 Task: Create a task  Changes made by one user not being visible to another user , assign it to team member softage.9@softage.net in the project ZenithTech and update the status of the task to  On Track  , set the priority of the task to High.
Action: Mouse moved to (200, 156)
Screenshot: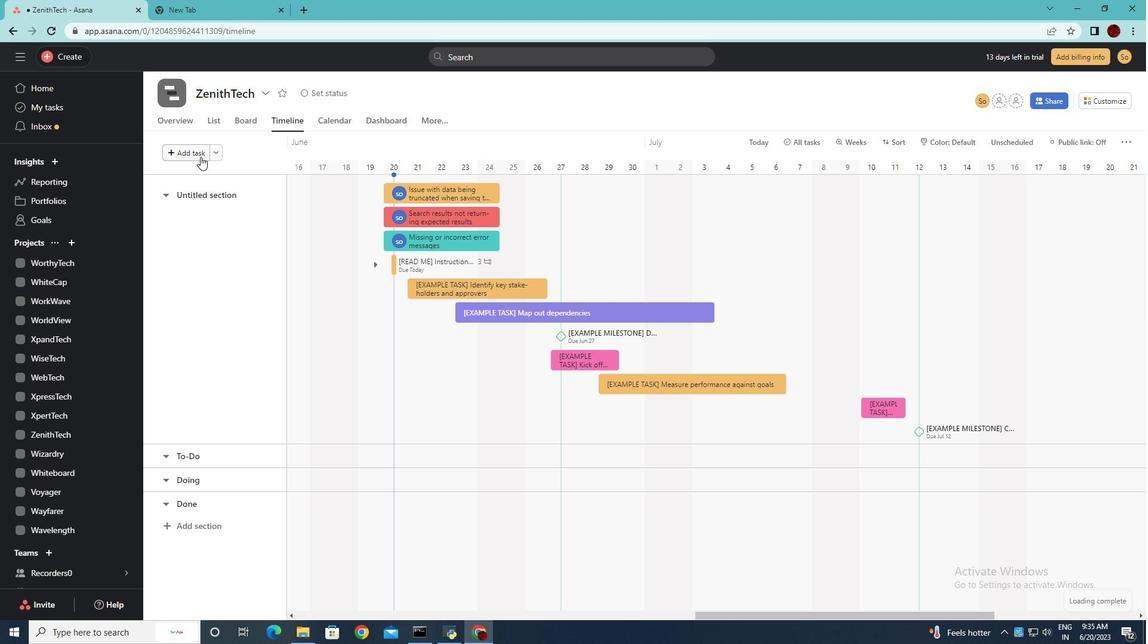 
Action: Mouse pressed left at (200, 156)
Screenshot: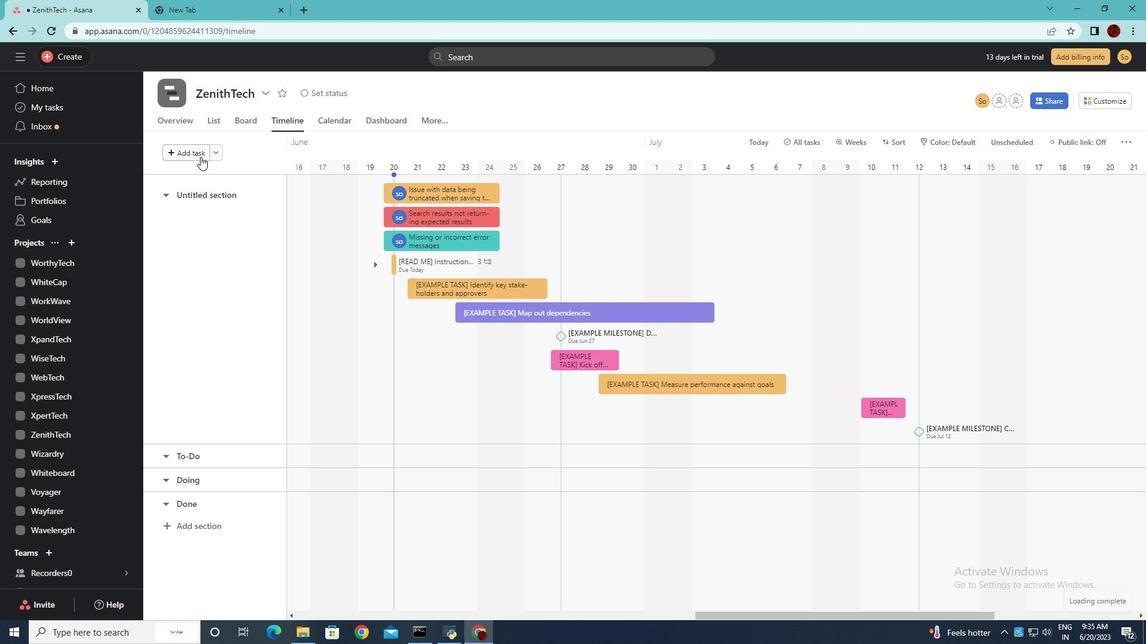 
Action: Mouse moved to (200, 156)
Screenshot: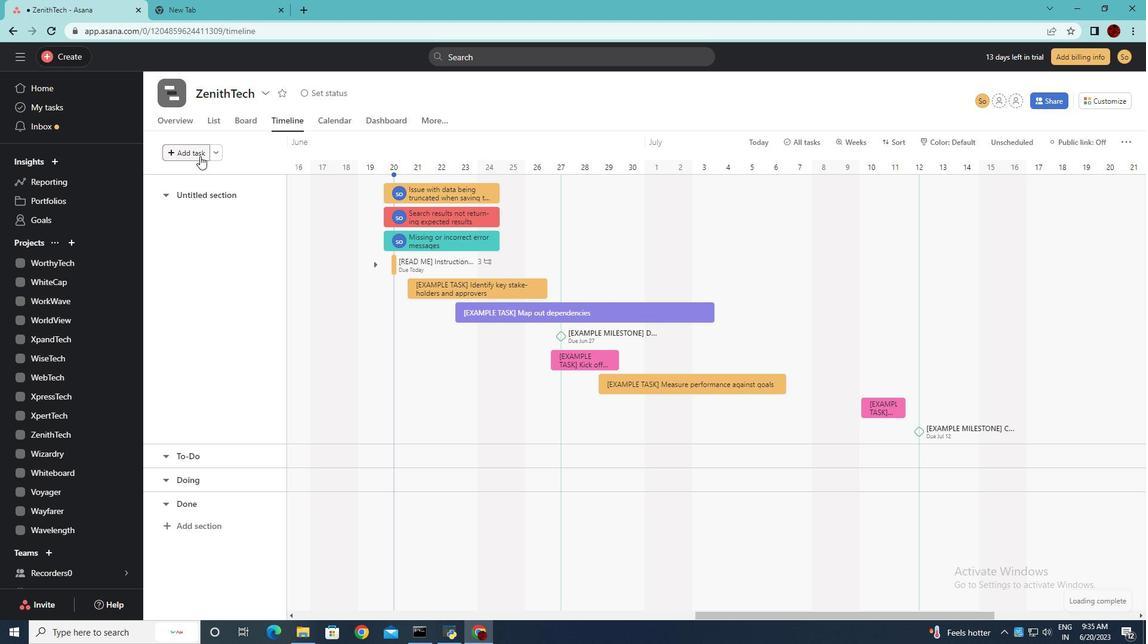 
Action: Key pressed <Key.shift><Key.shift><Key.shift>Changes<Key.space>made<Key.space>by<Key.space>one<Key.space>user<Key.space>not<Key.space>being<Key.space>visible<Key.space>to<Key.space>another<Key.space>user<Key.enter>
Screenshot: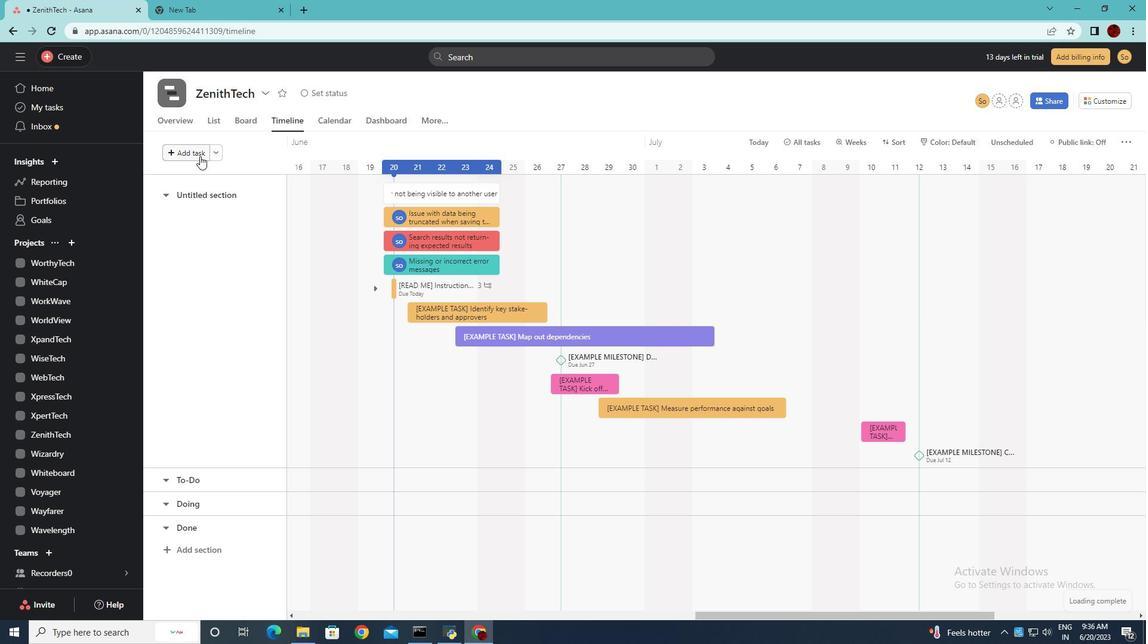 
Action: Mouse moved to (450, 193)
Screenshot: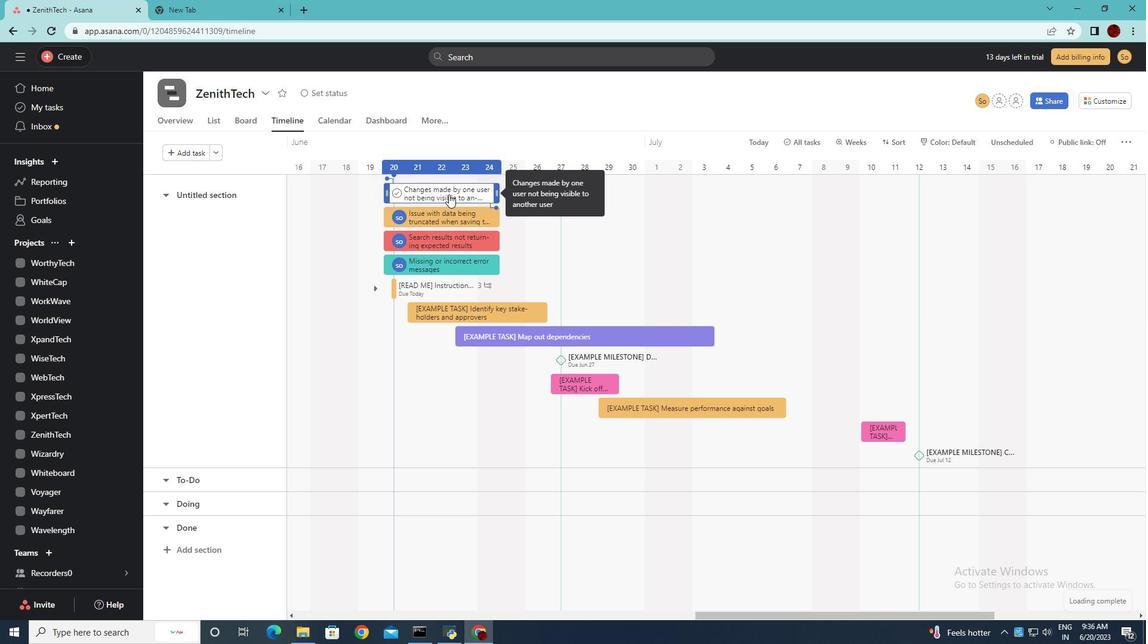 
Action: Mouse pressed left at (450, 193)
Screenshot: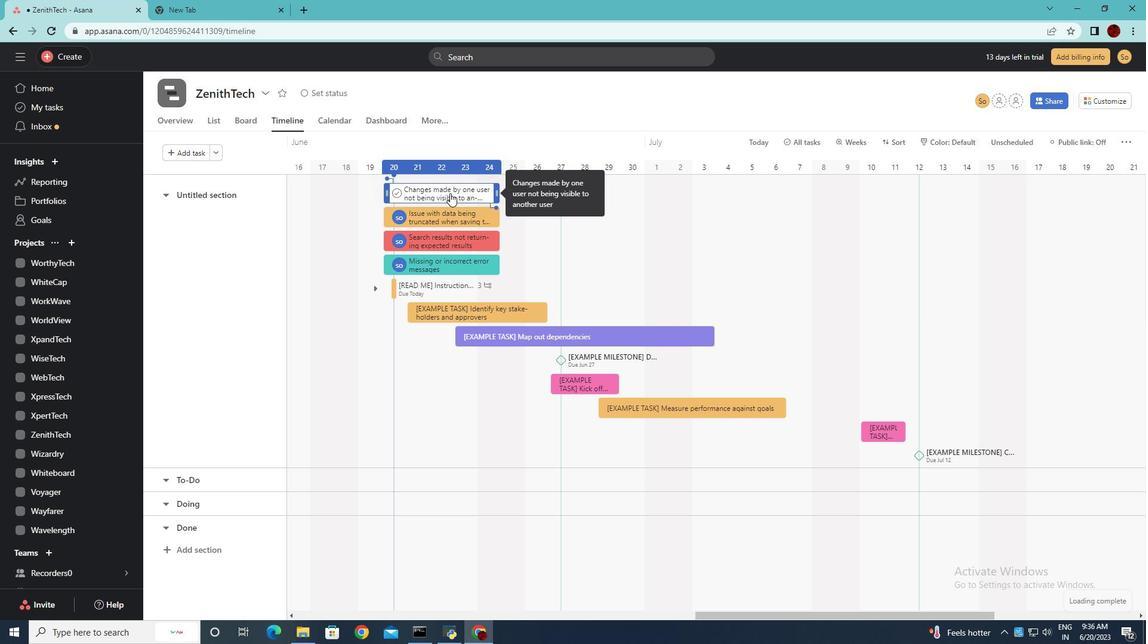 
Action: Mouse moved to (830, 233)
Screenshot: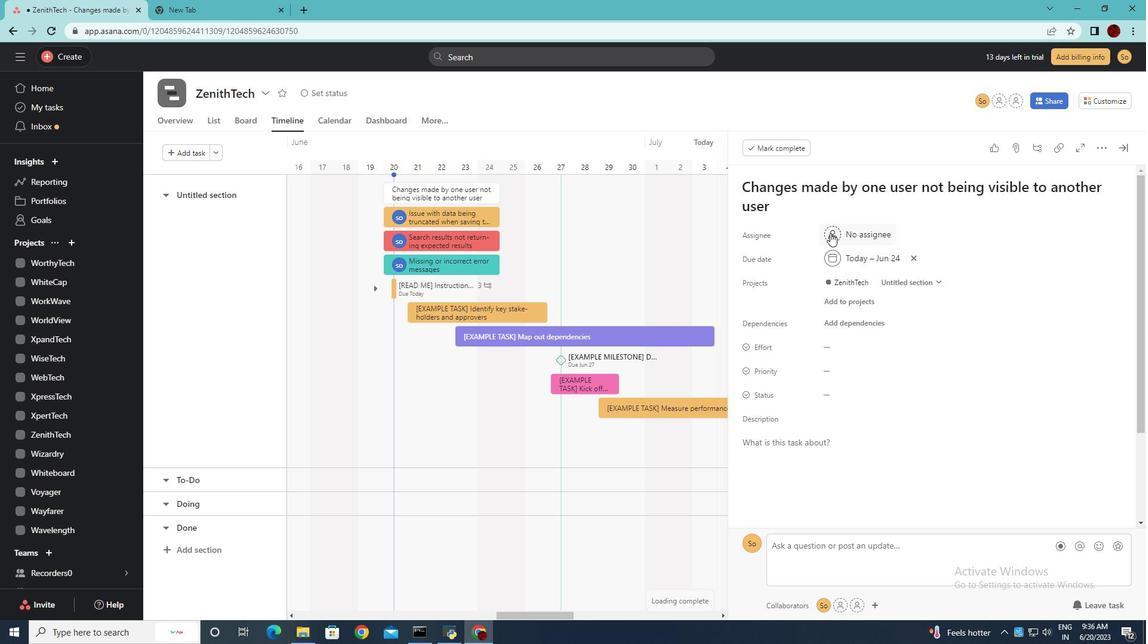 
Action: Mouse pressed left at (830, 233)
Screenshot: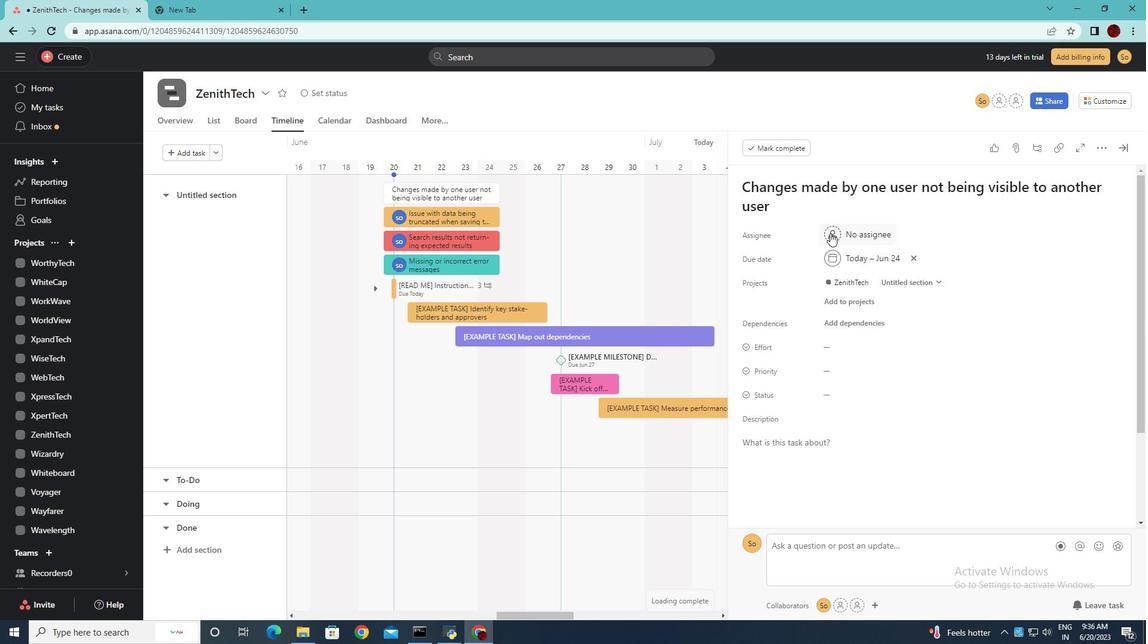 
Action: Key pressed softagfe<Key.backspace><Key.backspace>e.9<Key.shift><Key.shift><Key.shift><Key.shift><Key.shift><Key.shift><Key.shift><Key.shift><Key.shift><Key.shift><Key.shift><Key.shift><Key.shift><Key.shift><Key.shift><Key.shift><Key.shift>@softage.net
Screenshot: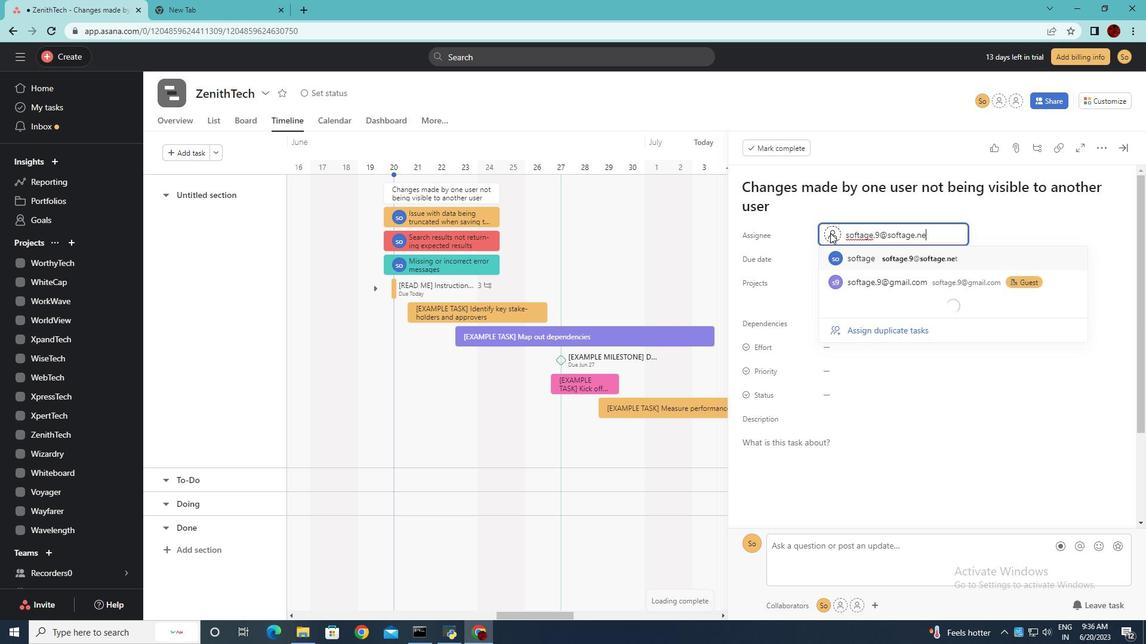 
Action: Mouse moved to (910, 256)
Screenshot: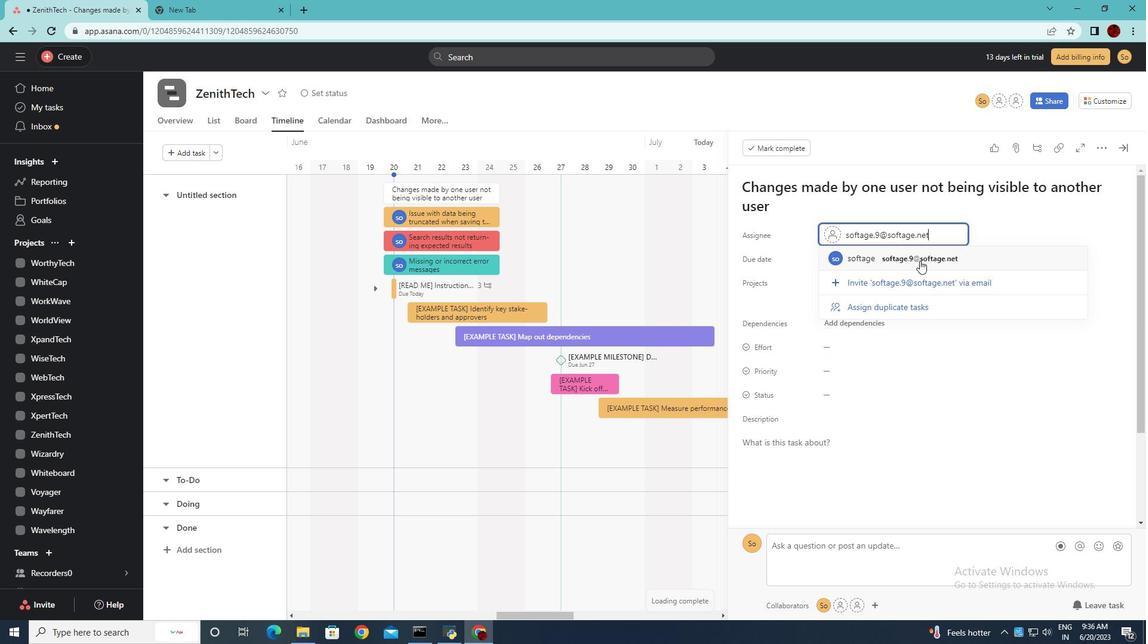 
Action: Mouse pressed left at (910, 256)
Screenshot: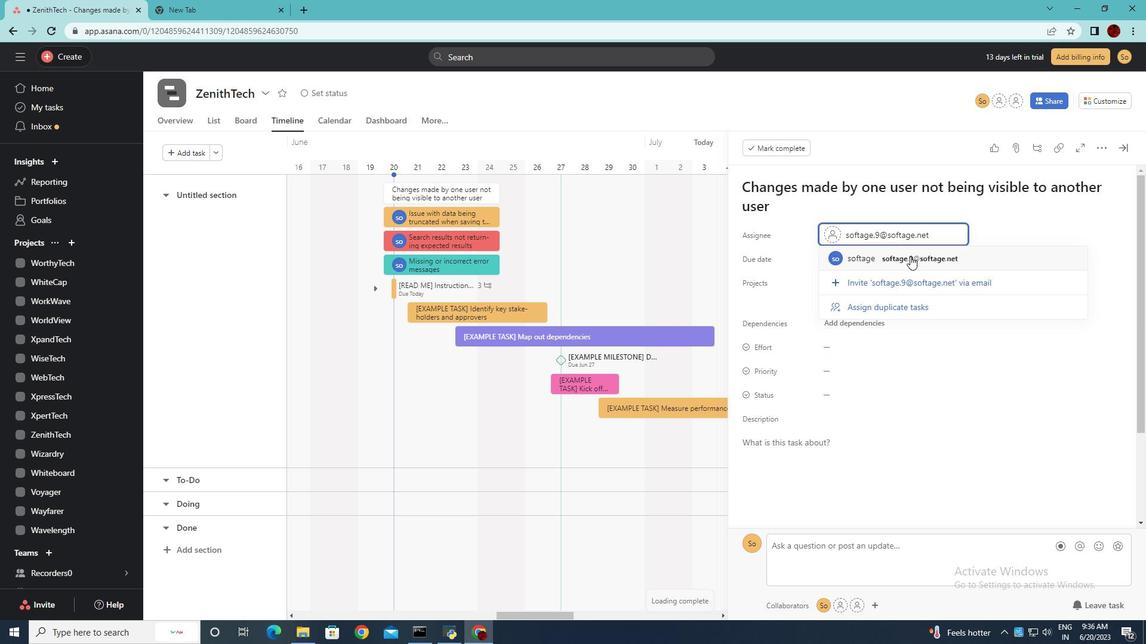 
Action: Mouse moved to (879, 393)
Screenshot: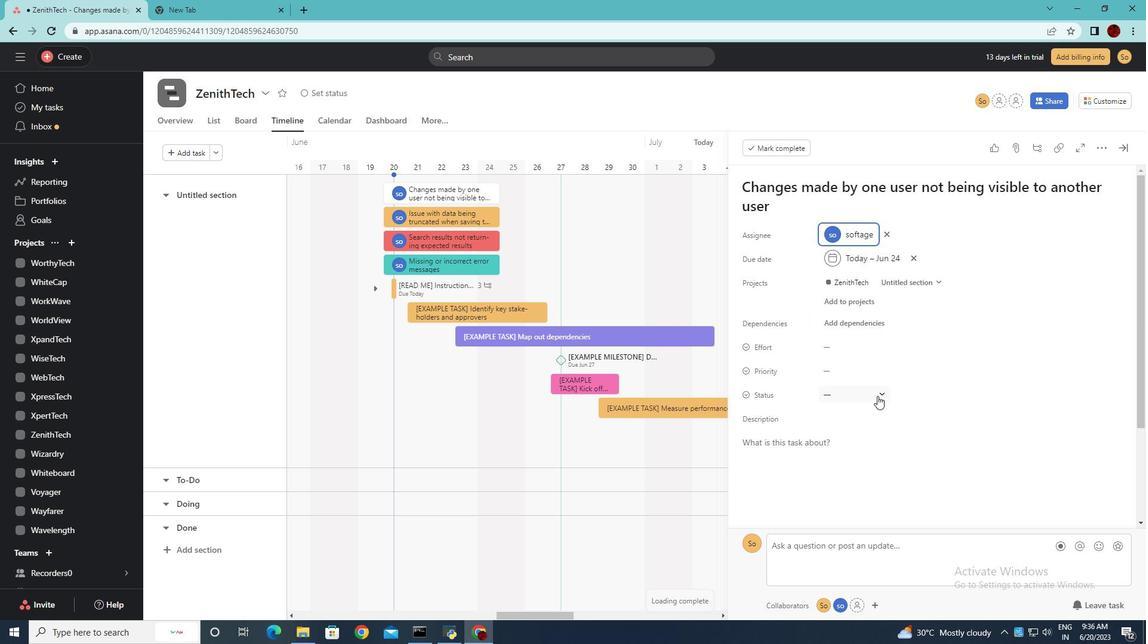 
Action: Mouse pressed left at (879, 393)
Screenshot: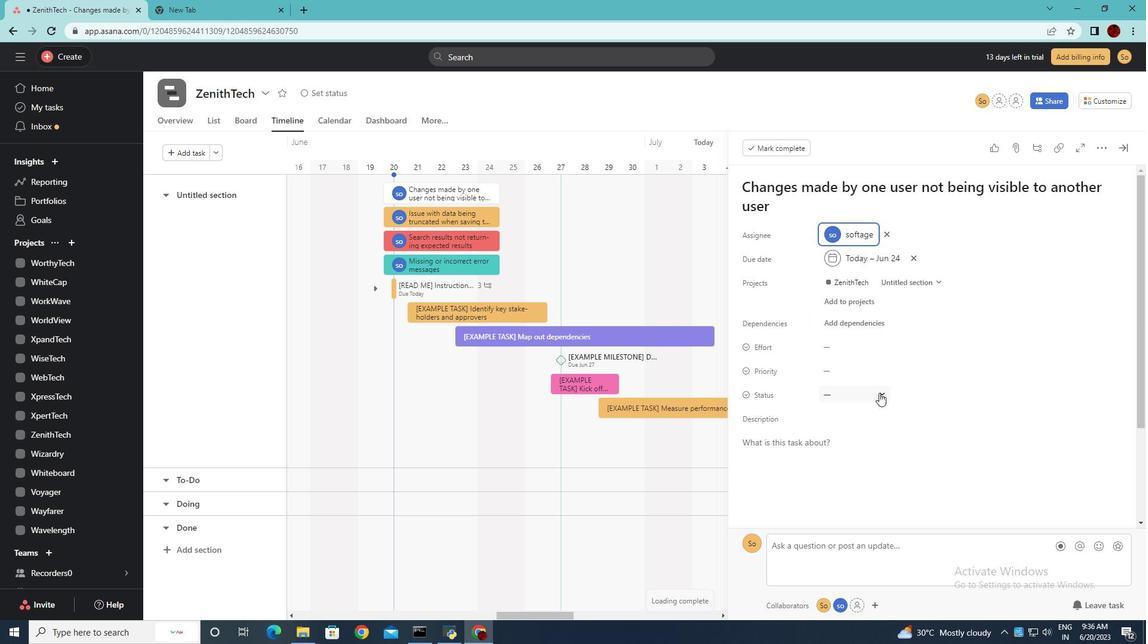 
Action: Mouse moved to (861, 437)
Screenshot: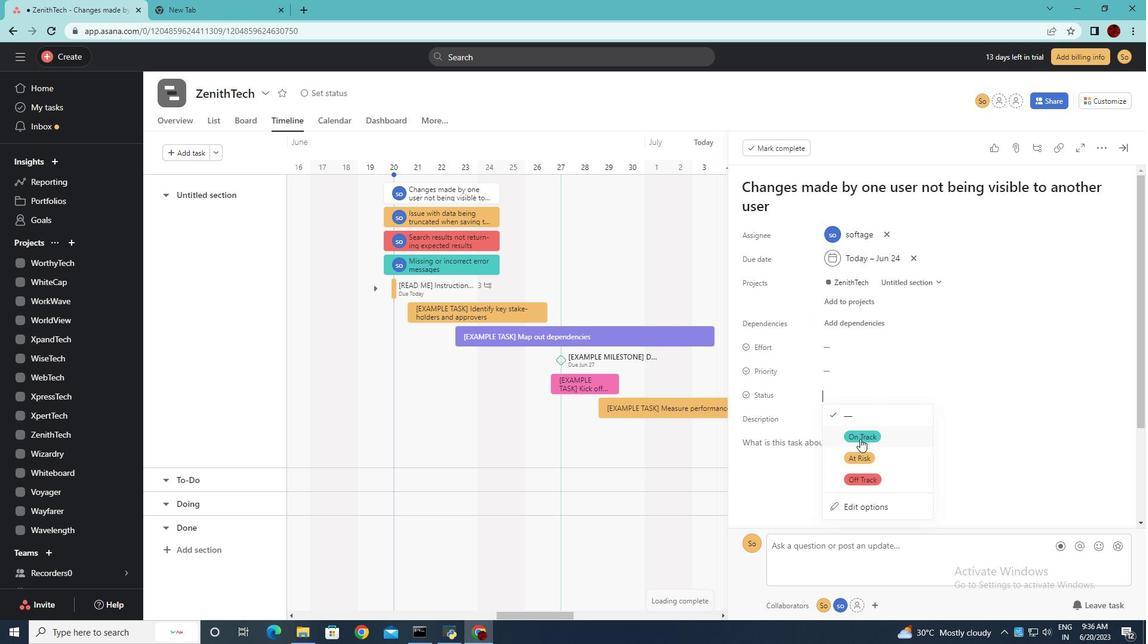 
Action: Mouse pressed left at (861, 437)
Screenshot: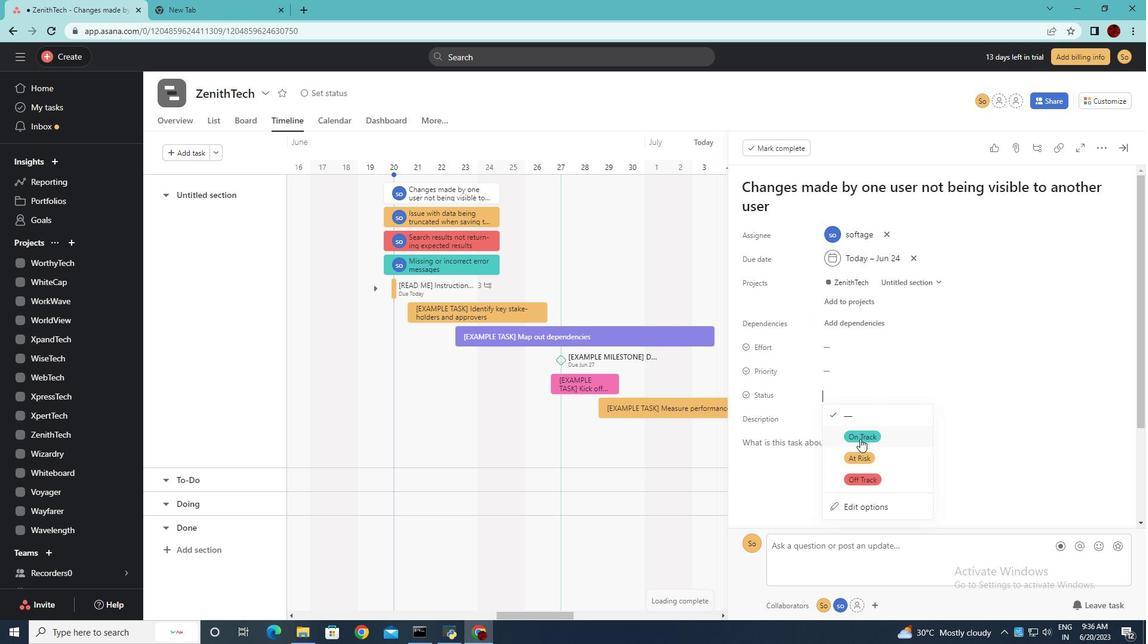 
Action: Mouse moved to (884, 370)
Screenshot: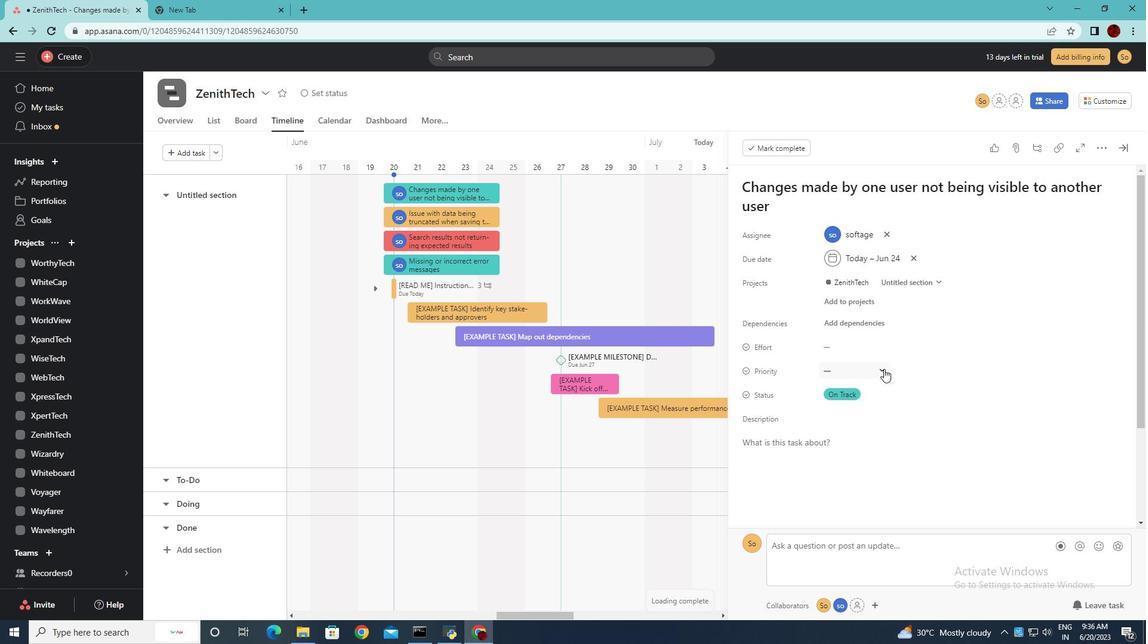 
Action: Mouse pressed left at (884, 370)
Screenshot: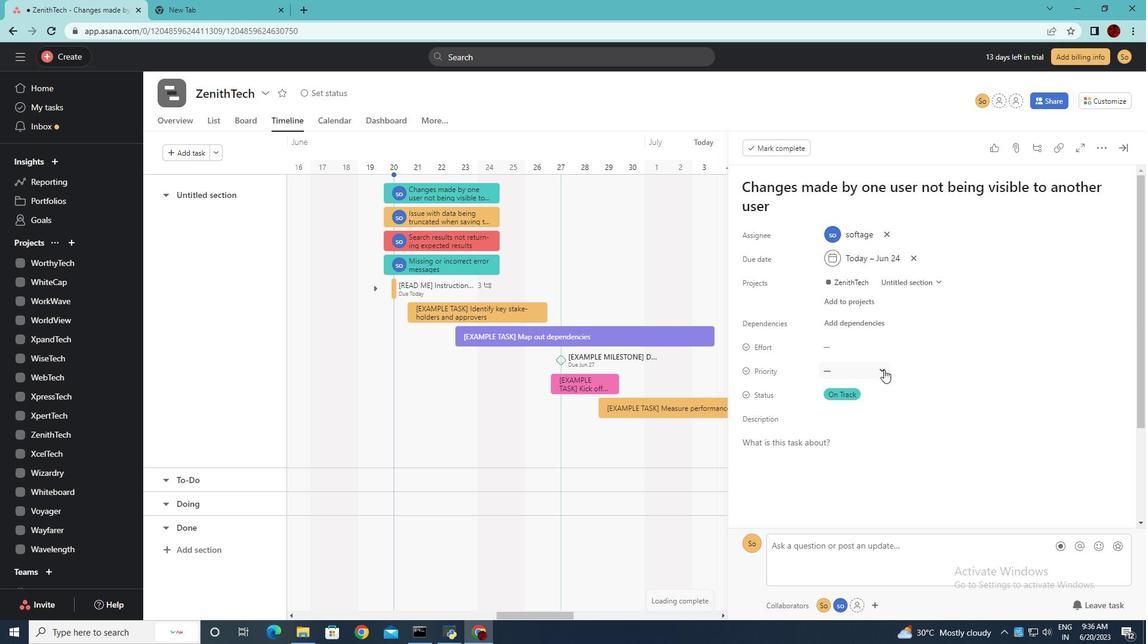 
Action: Mouse moved to (864, 409)
Screenshot: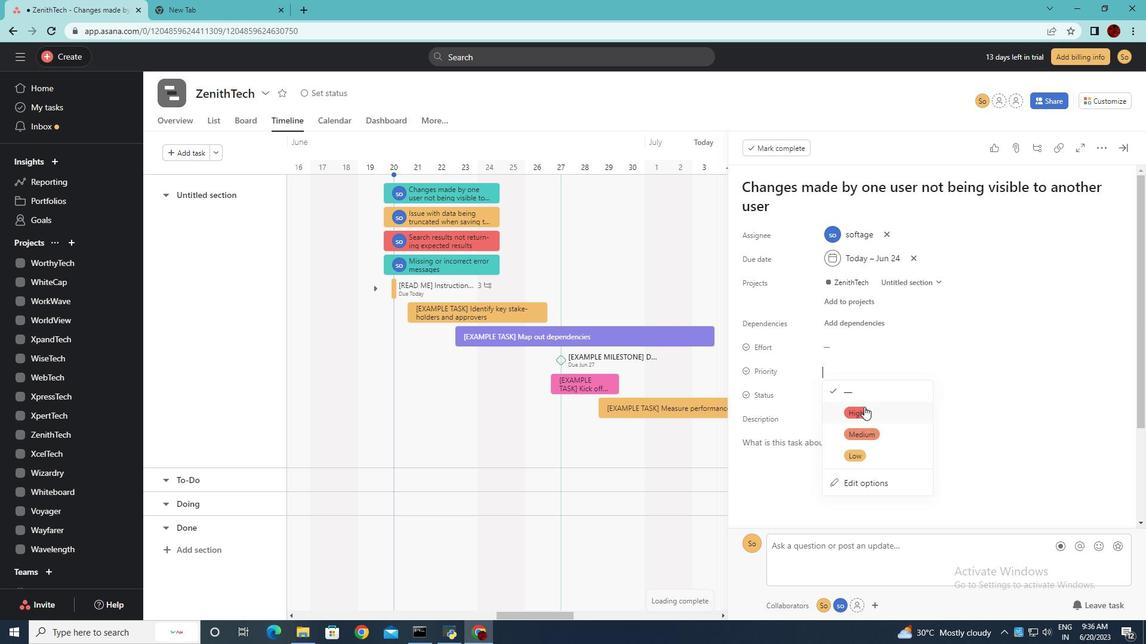 
Action: Mouse pressed left at (864, 409)
Screenshot: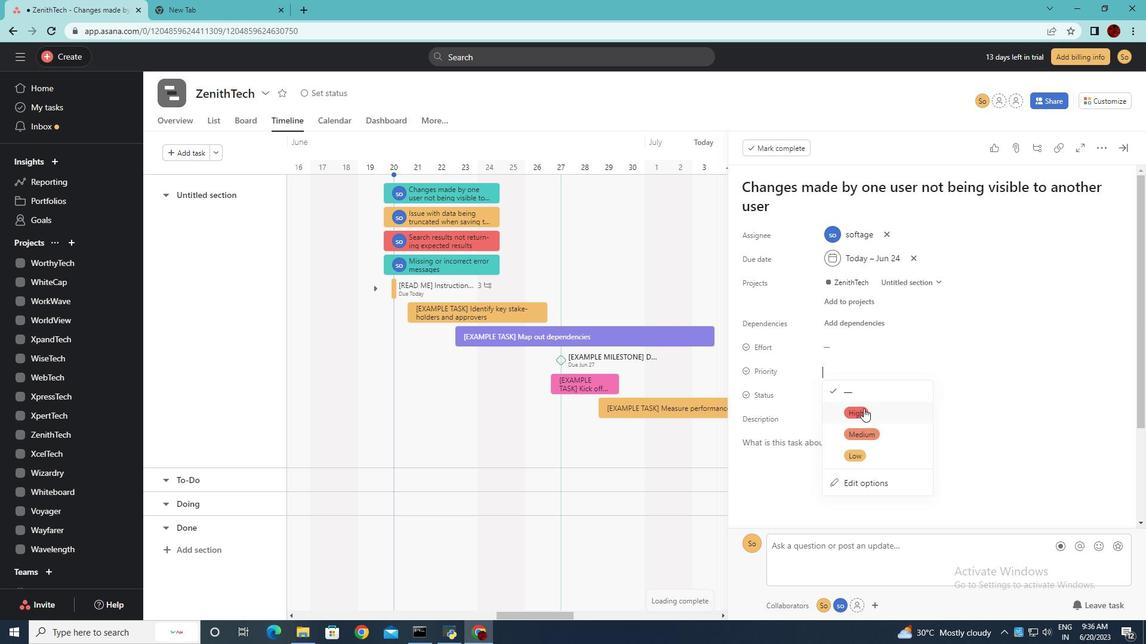 
Action: Mouse moved to (864, 409)
Screenshot: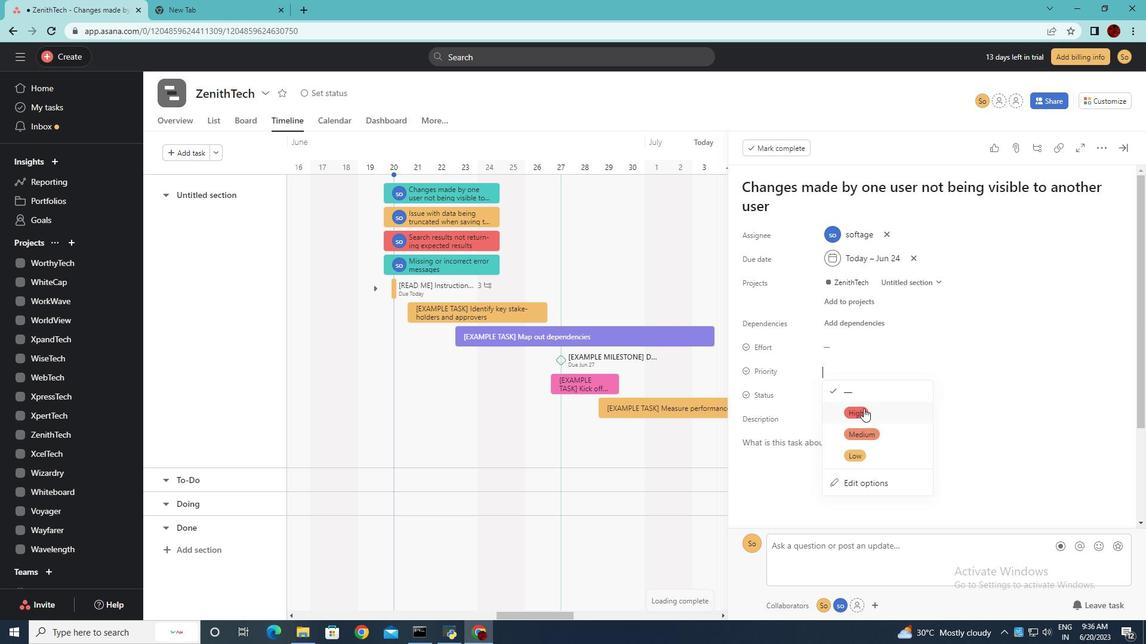 
